 Task: Create List Brand Identity in Board Customer Retention Programs to Workspace Accounting and Finance Consulting. Create List Target Audience in Board Voice of Market Research to Workspace Accounting and Finance Consulting. Create List Customer Personas in Board Diversity and Inclusion Hiring Practices Assessment and Improvement to Workspace Accounting and Finance Consulting
Action: Mouse moved to (117, 329)
Screenshot: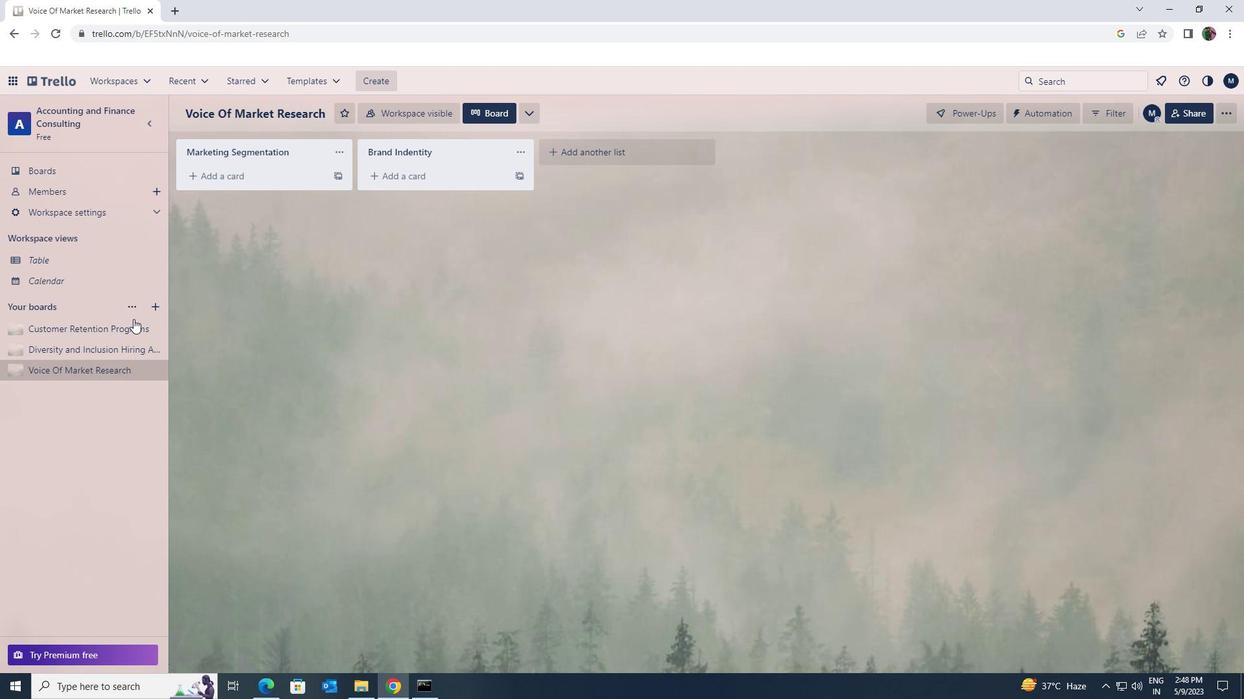 
Action: Mouse pressed left at (117, 329)
Screenshot: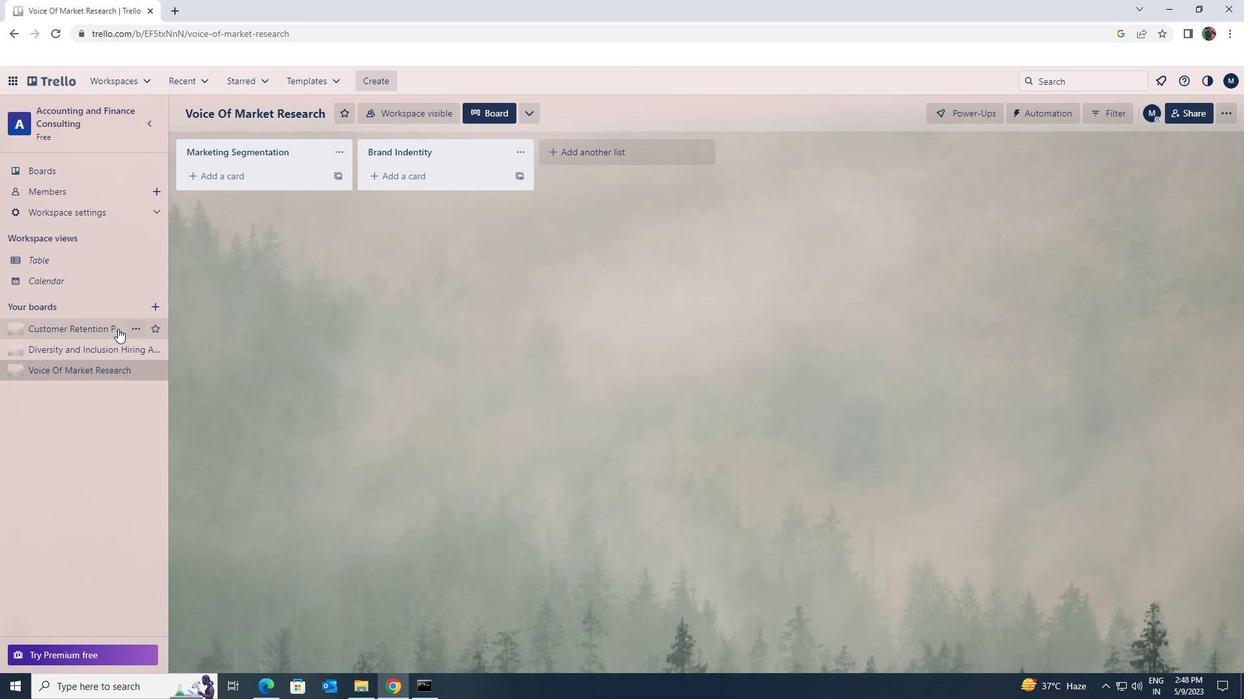 
Action: Mouse moved to (564, 157)
Screenshot: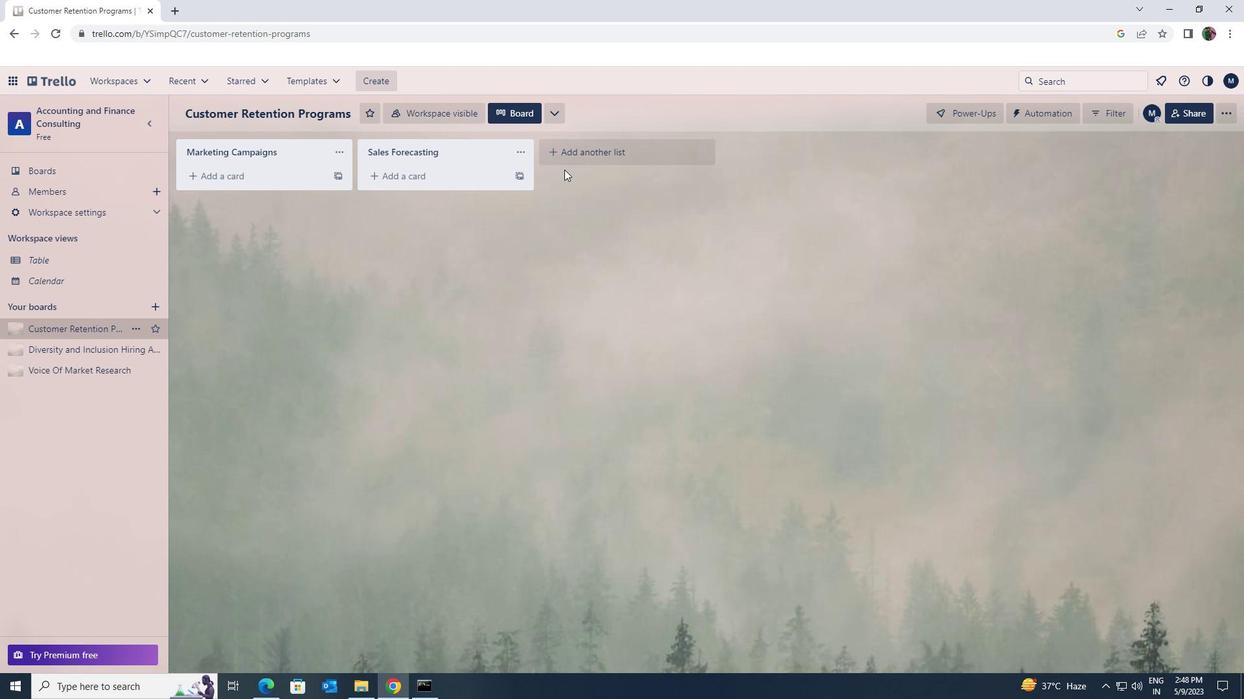 
Action: Mouse pressed left at (564, 157)
Screenshot: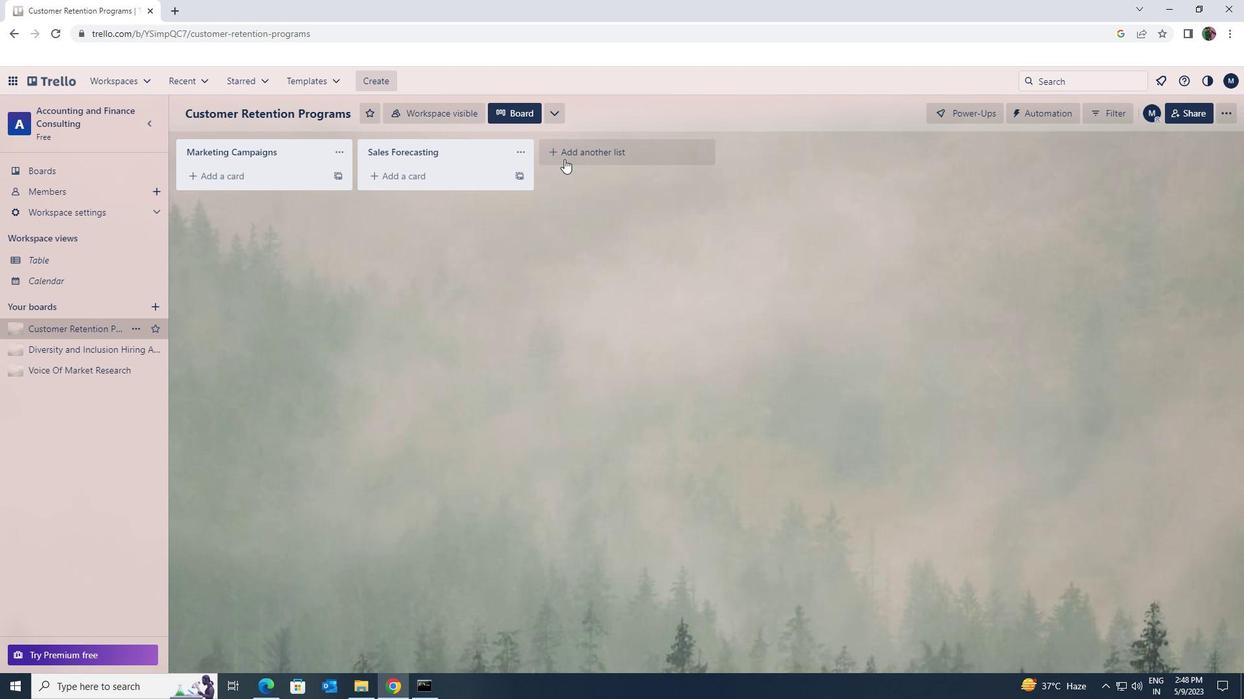 
Action: Key pressed <Key.shift>BRAND<Key.space><Key.shift>IDENTITY
Screenshot: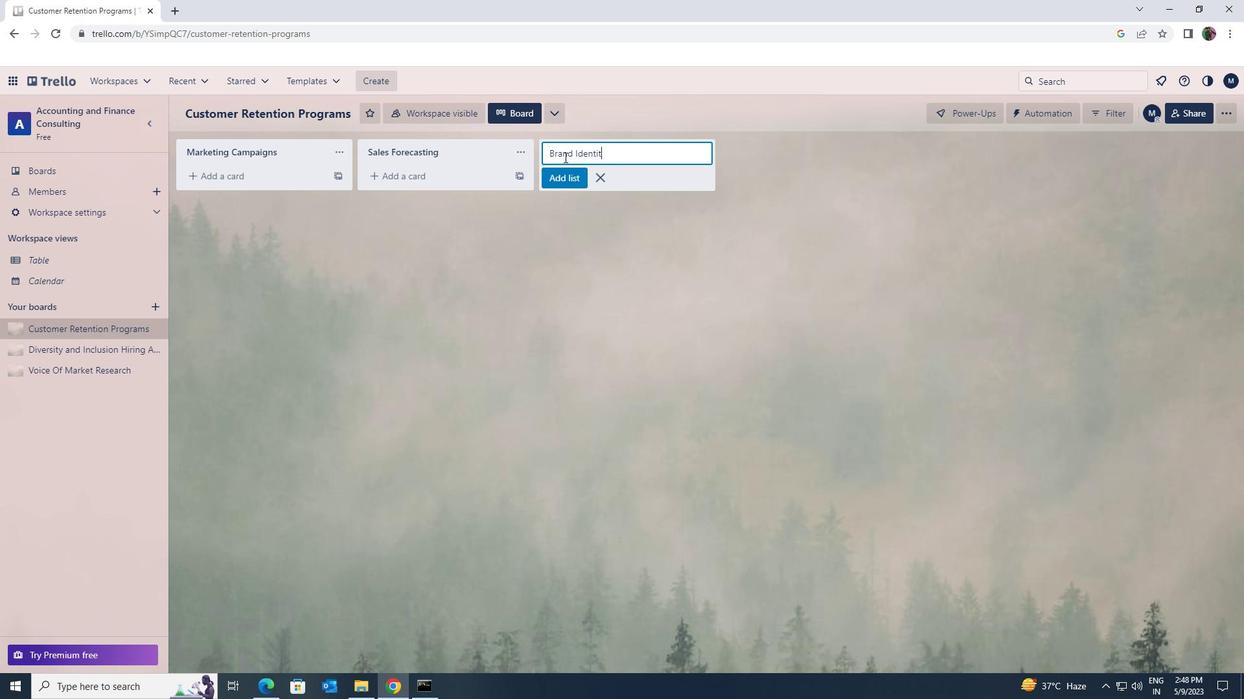 
Action: Mouse moved to (568, 172)
Screenshot: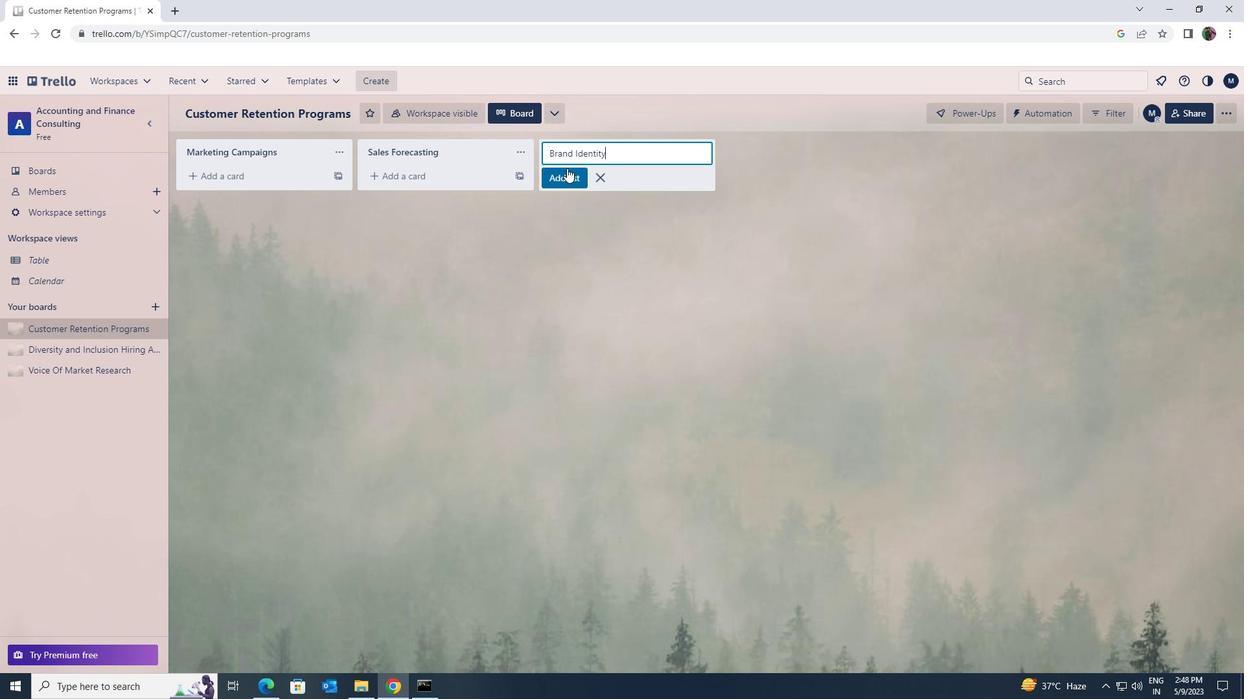 
Action: Mouse pressed left at (568, 172)
Screenshot: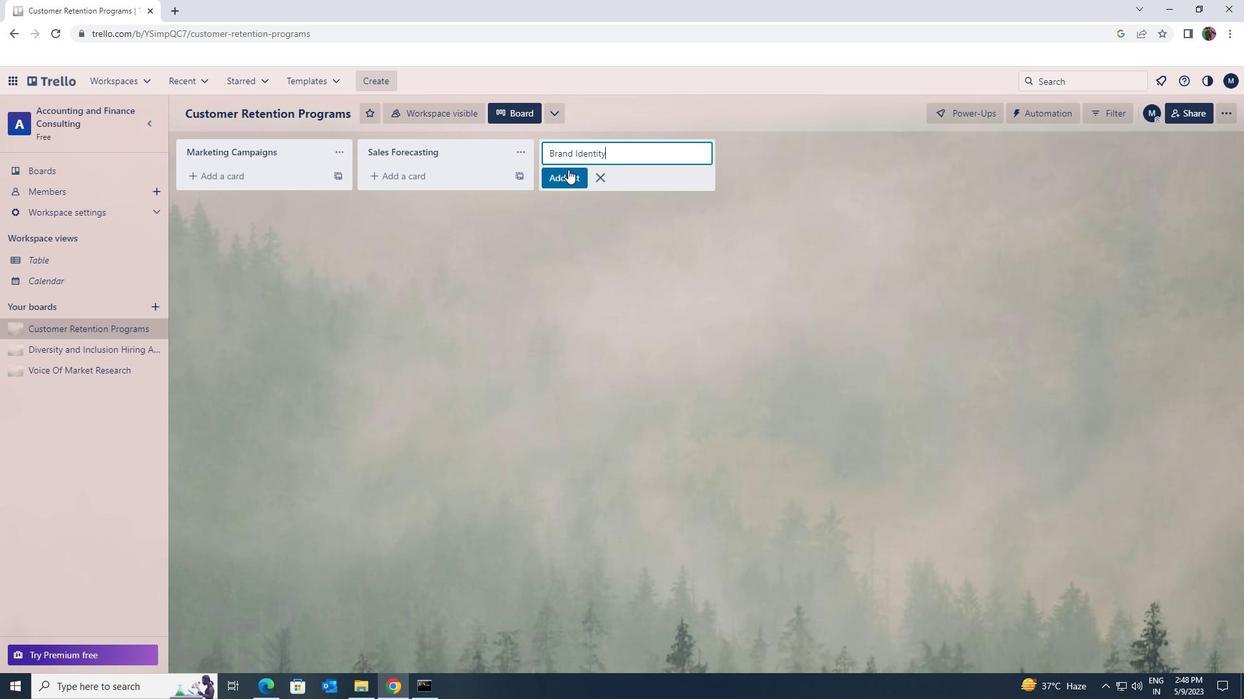 
Action: Mouse moved to (88, 368)
Screenshot: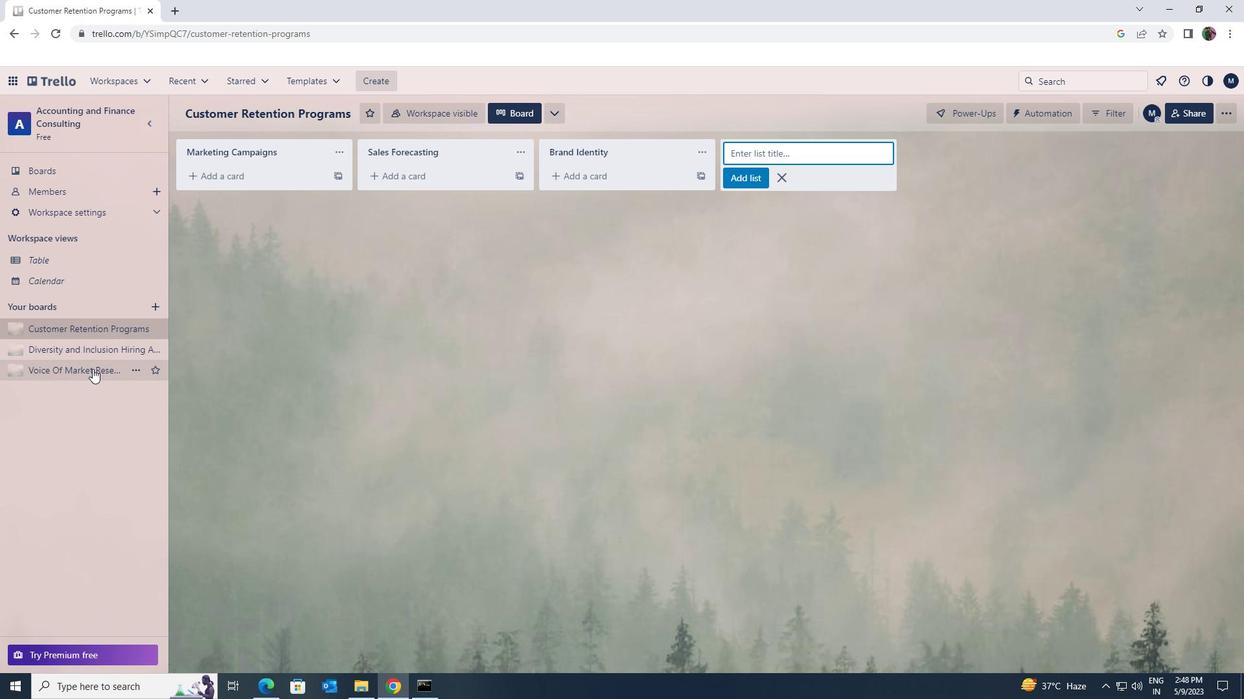 
Action: Mouse pressed left at (88, 368)
Screenshot: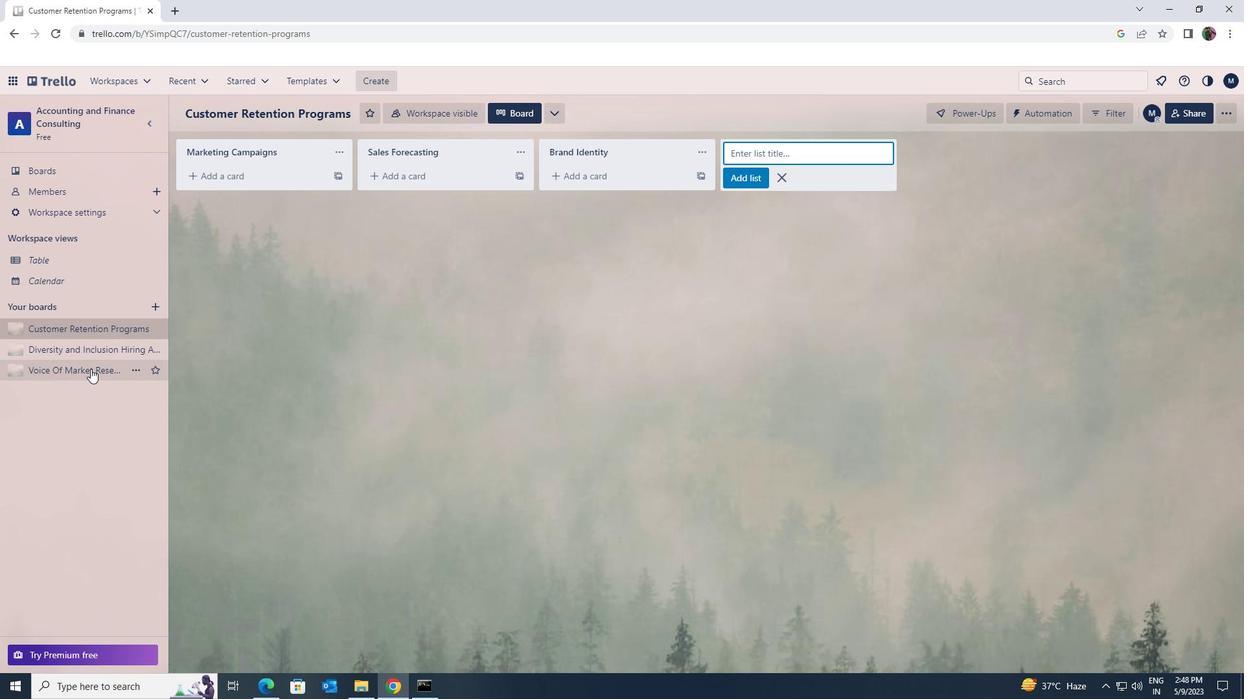 
Action: Mouse moved to (549, 152)
Screenshot: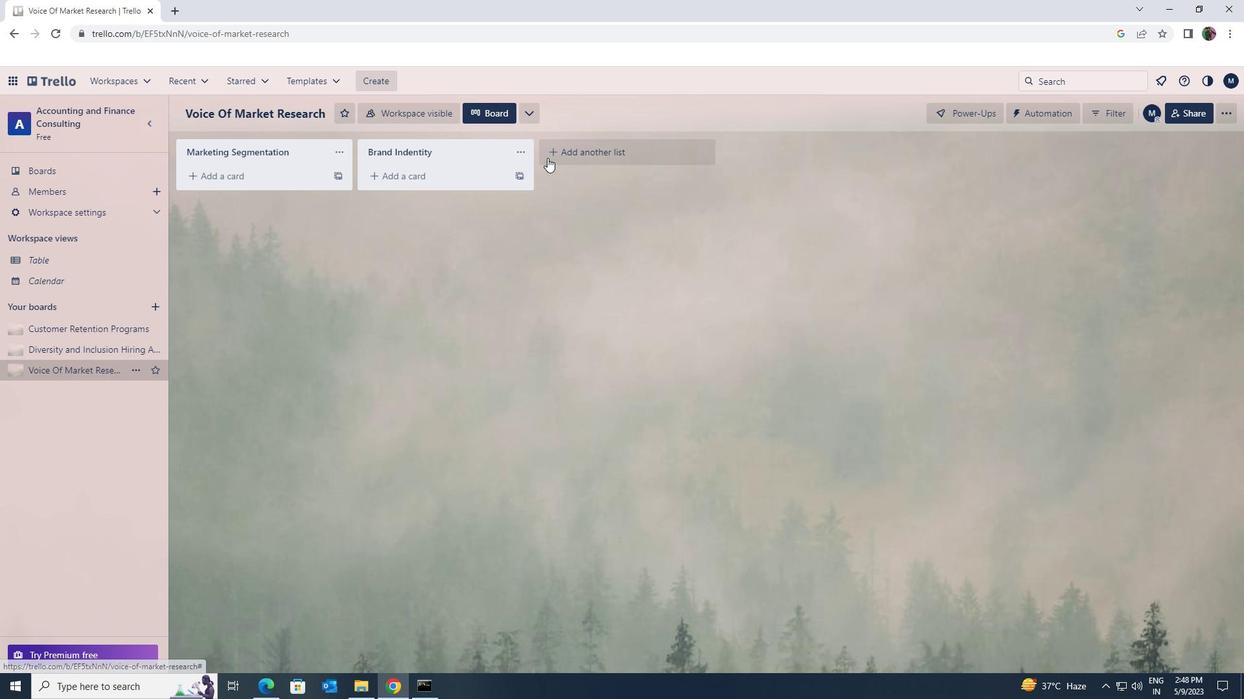 
Action: Mouse pressed left at (549, 152)
Screenshot: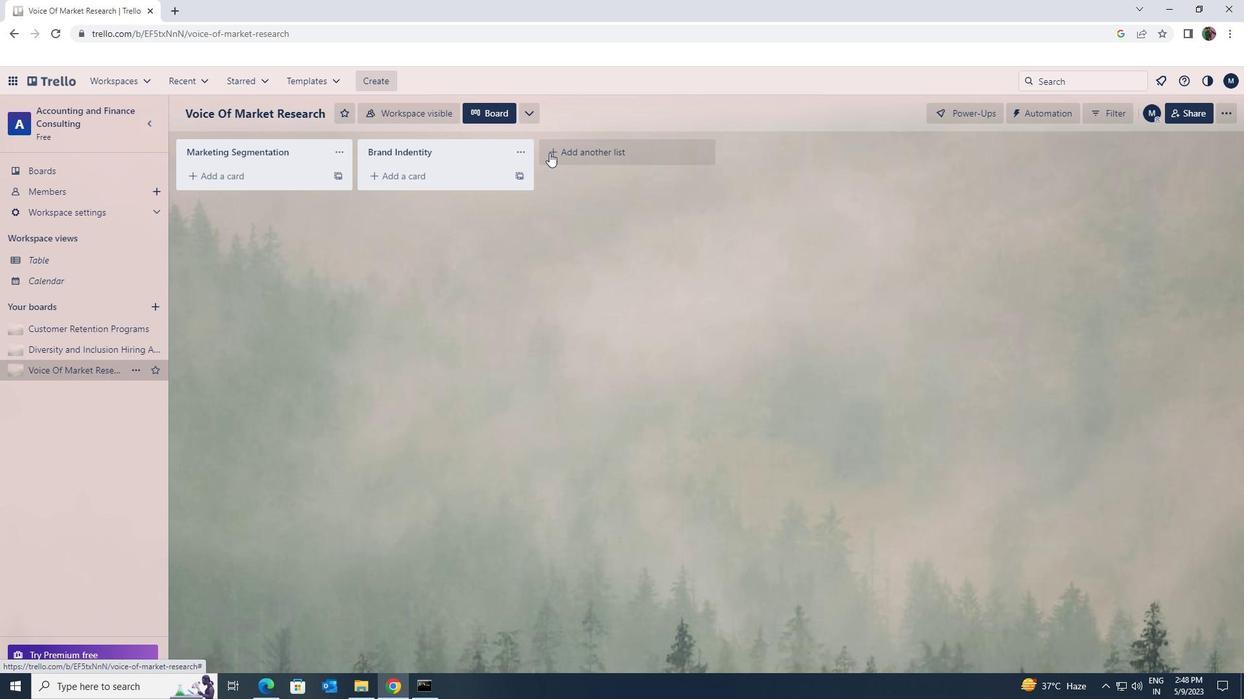
Action: Key pressed <Key.shift><Key.shift><Key.shift>TARGET<Key.space><Key.shift>AUDIENCE
Screenshot: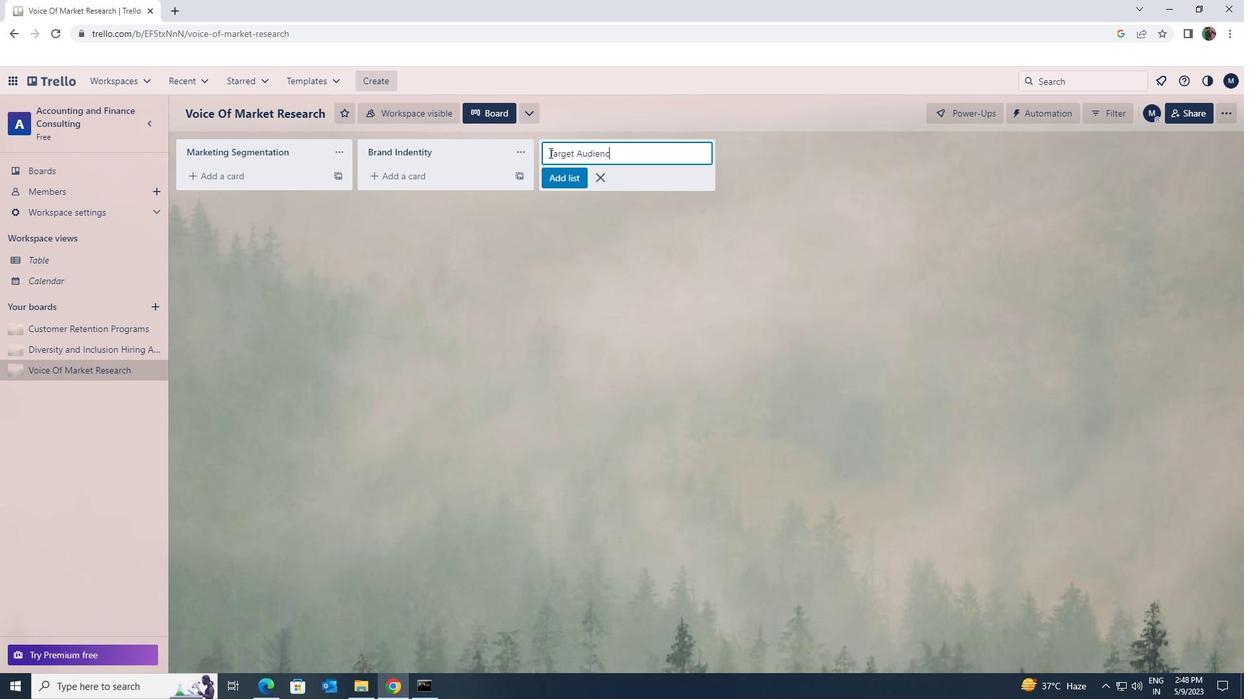 
Action: Mouse moved to (556, 177)
Screenshot: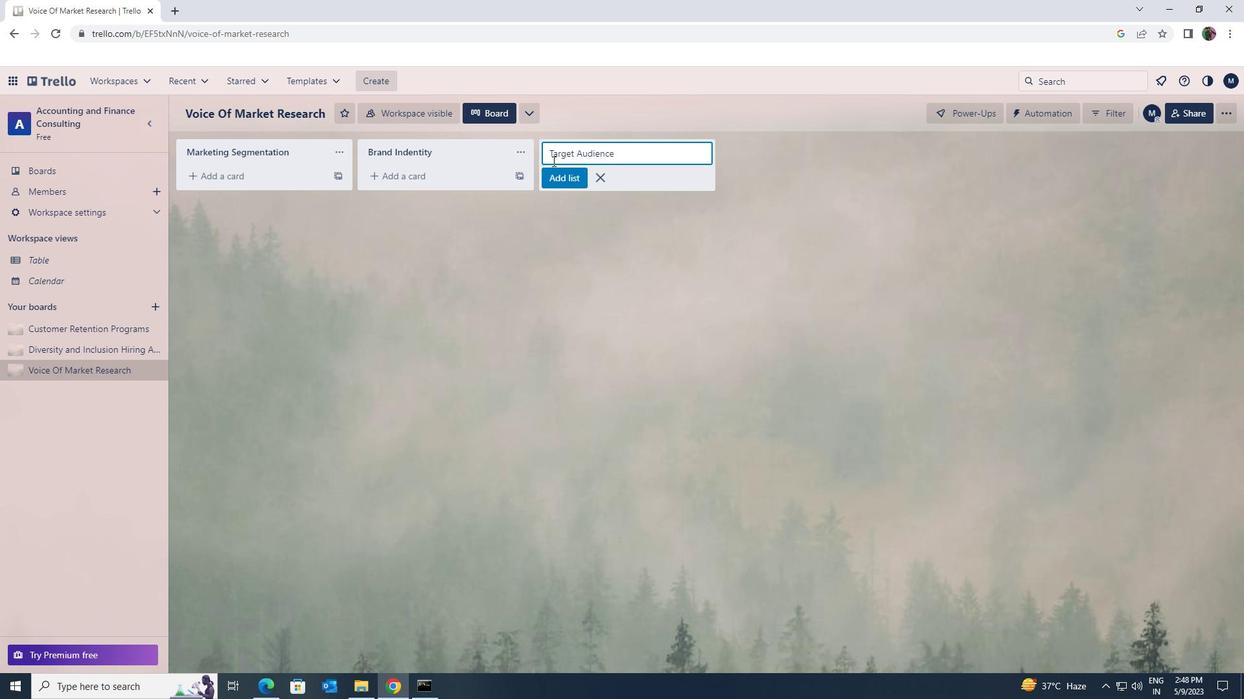 
Action: Mouse pressed left at (556, 177)
Screenshot: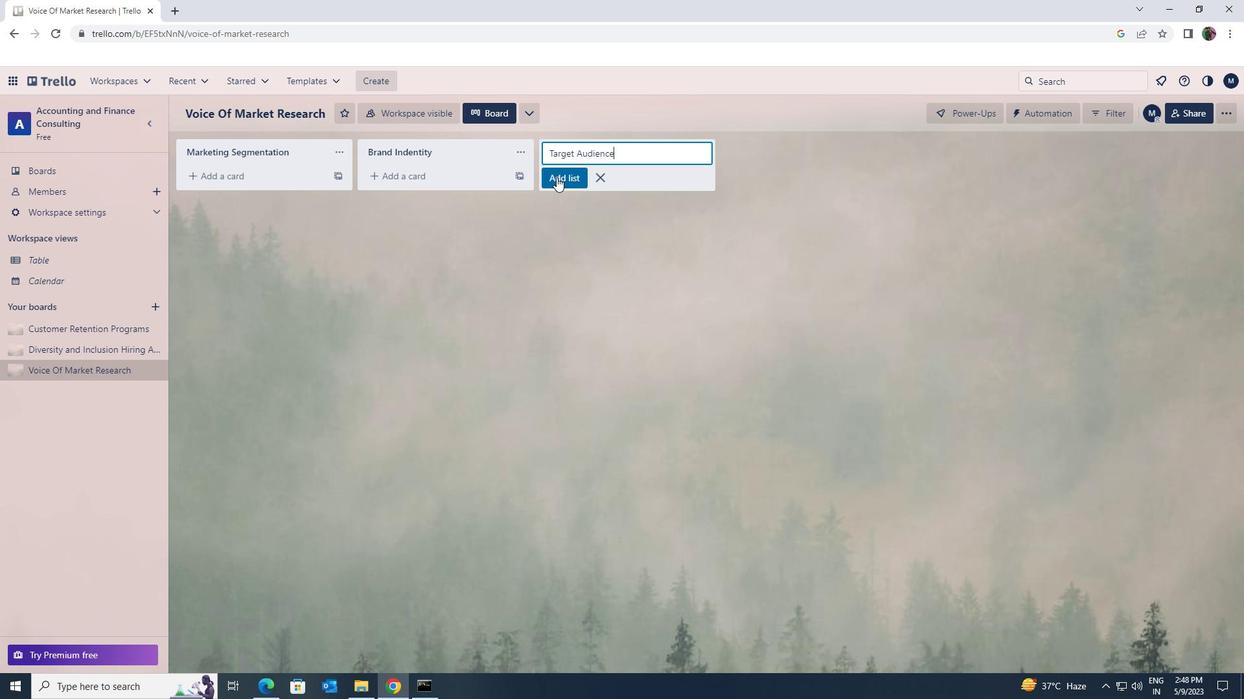 
Action: Mouse moved to (114, 351)
Screenshot: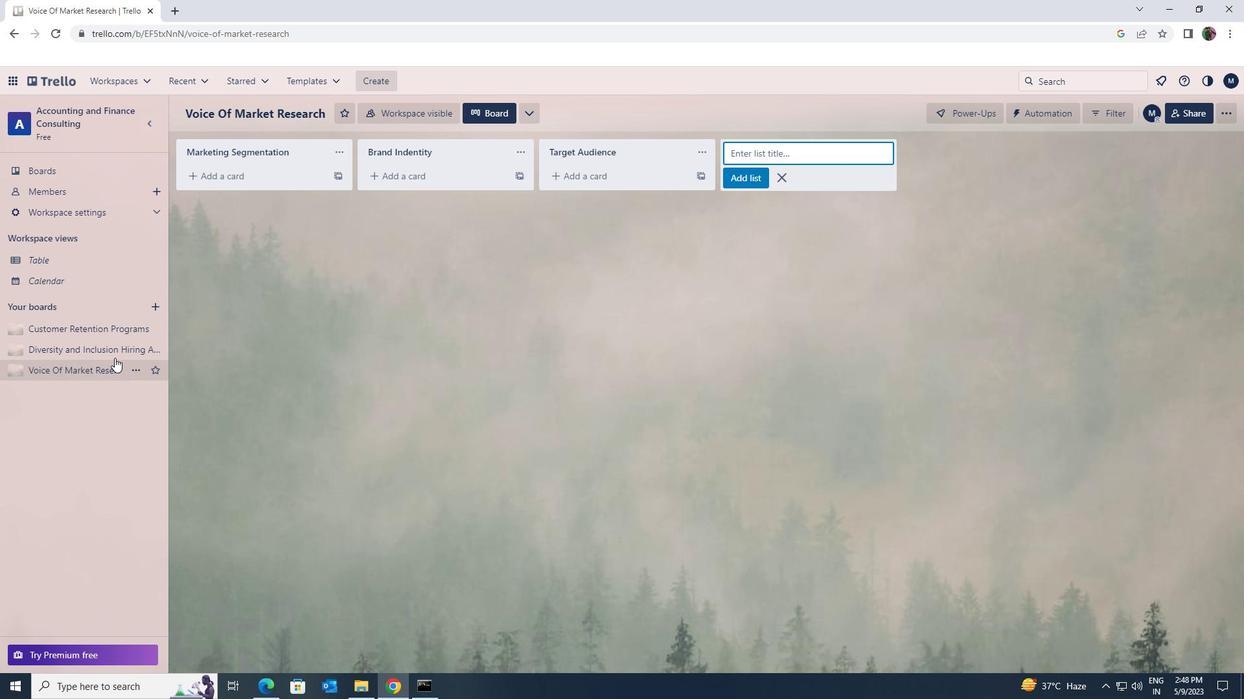 
Action: Mouse pressed left at (114, 351)
Screenshot: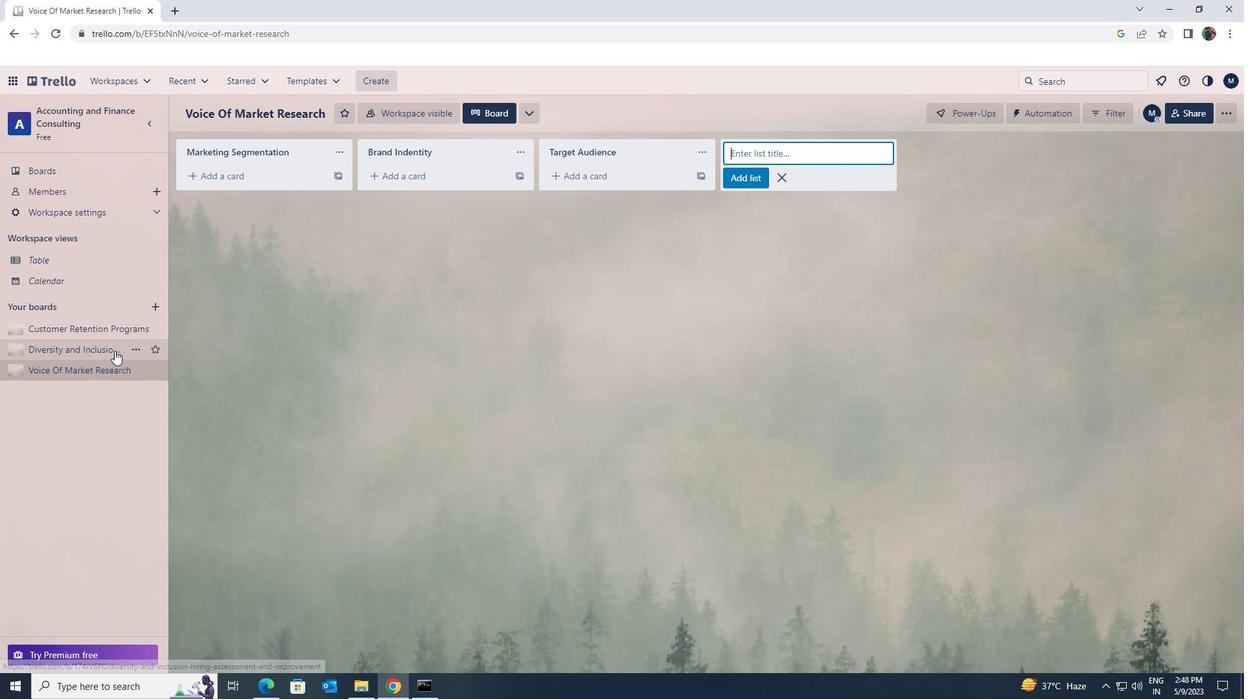 
Action: Mouse moved to (571, 162)
Screenshot: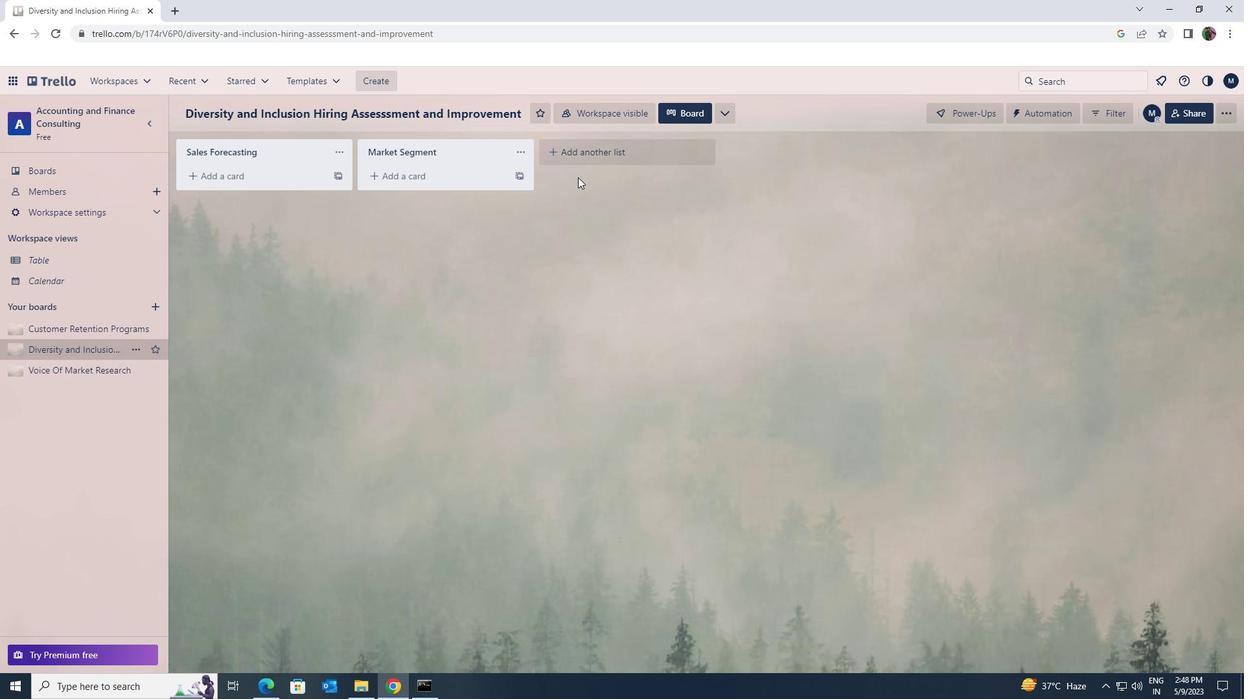 
Action: Mouse pressed left at (571, 162)
Screenshot: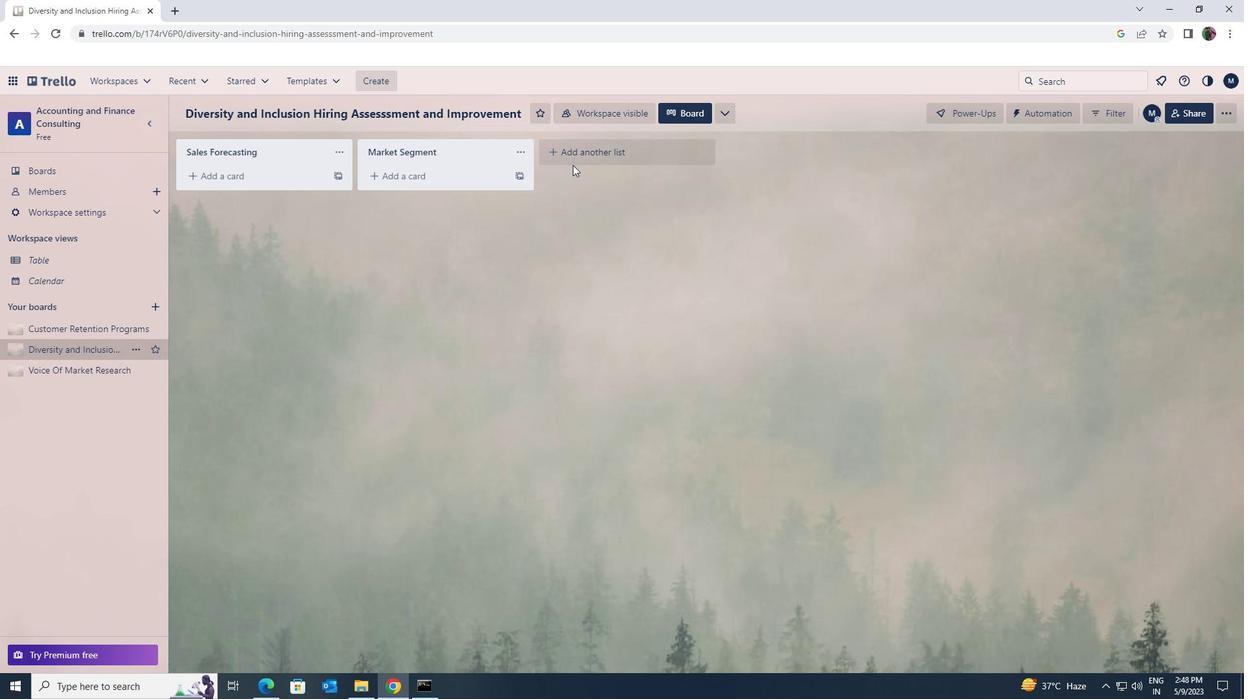 
Action: Key pressed <Key.shift><Key.shift><Key.shift><Key.shift><Key.shift><Key.shift><Key.shift><Key.shift><Key.shift><Key.shift><Key.shift><Key.shift><Key.shift><Key.shift><Key.shift><Key.shift><Key.shift><Key.shift><Key.shift><Key.shift><Key.shift><Key.shift><Key.shift><Key.shift><Key.shift><Key.shift><Key.shift><Key.shift><Key.shift><Key.shift><Key.shift><Key.shift><Key.shift><Key.shift><Key.shift><Key.shift><Key.shift><Key.shift><Key.shift><Key.shift><Key.shift><Key.shift><Key.shift><Key.shift><Key.shift><Key.shift><Key.shift><Key.shift><Key.shift><Key.shift><Key.shift><Key.shift><Key.shift><Key.shift><Key.shift><Key.shift><Key.shift><Key.shift><Key.shift>CUSTOMER<Key.space><Key.shift>PERSONAS
Screenshot: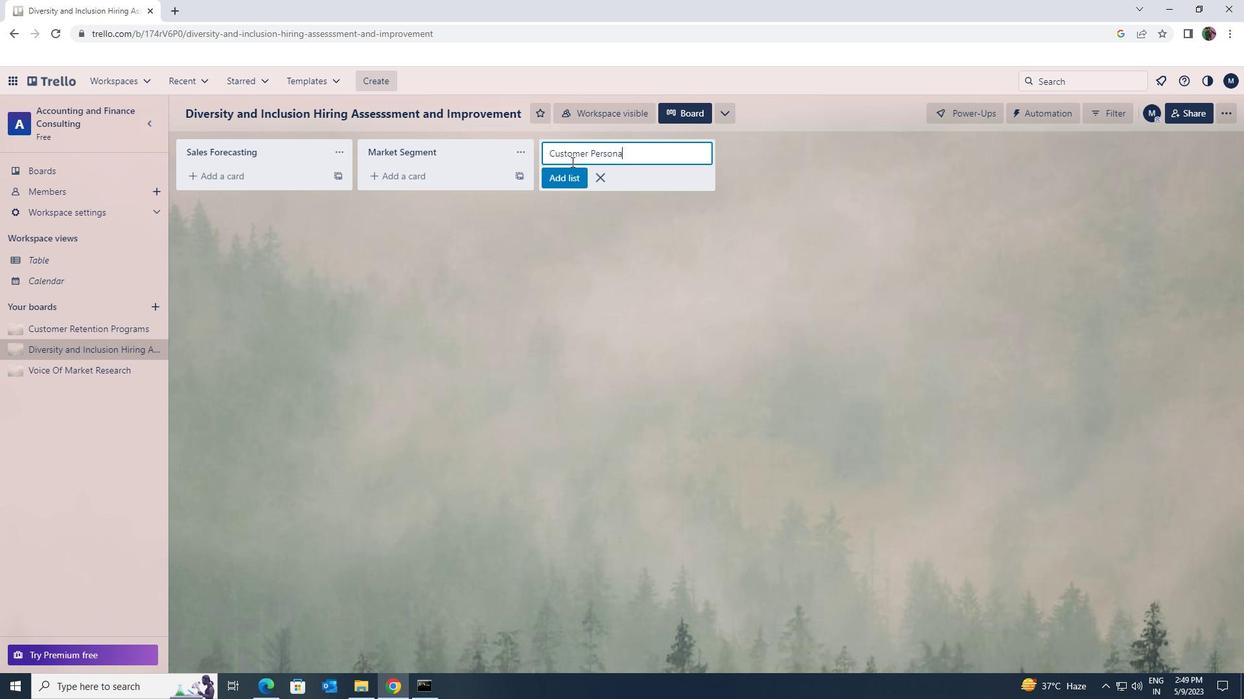 
Action: Mouse moved to (571, 174)
Screenshot: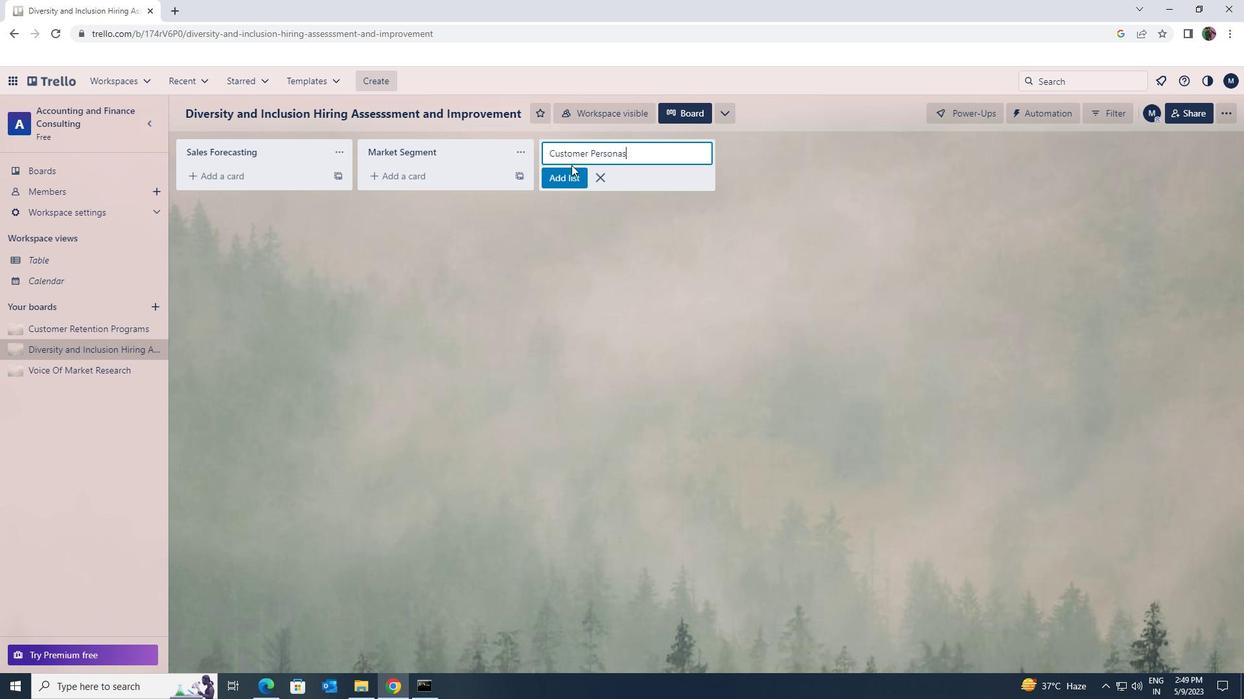
Action: Mouse pressed left at (571, 174)
Screenshot: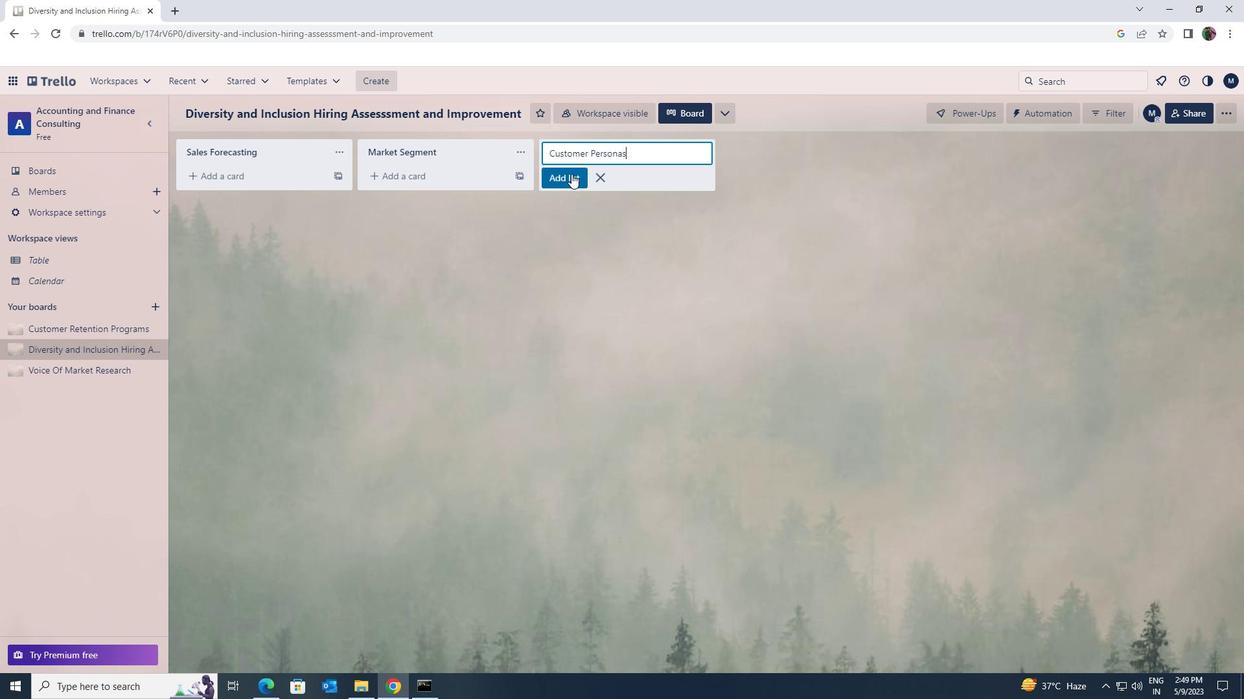 
